 Task: Add Beyond Meat Beyond Burger, Plant-Based Patties to the cart.
Action: Mouse moved to (21, 63)
Screenshot: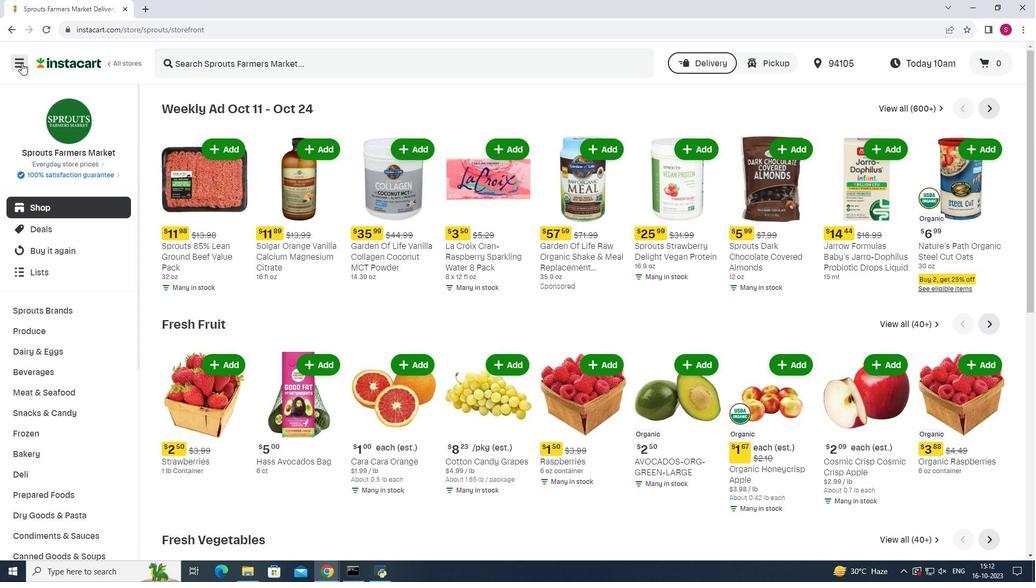 
Action: Mouse pressed left at (21, 63)
Screenshot: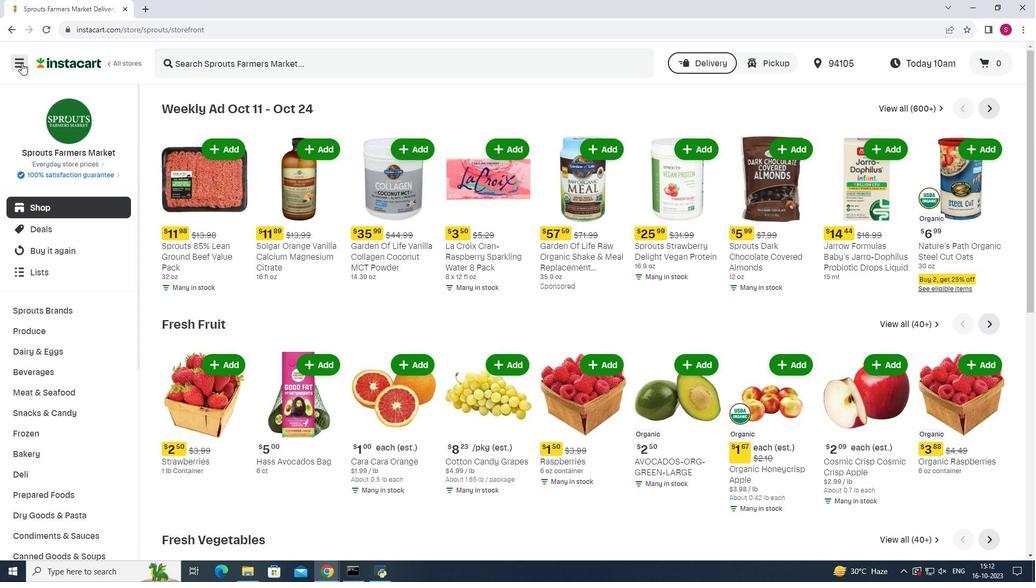 
Action: Mouse moved to (70, 283)
Screenshot: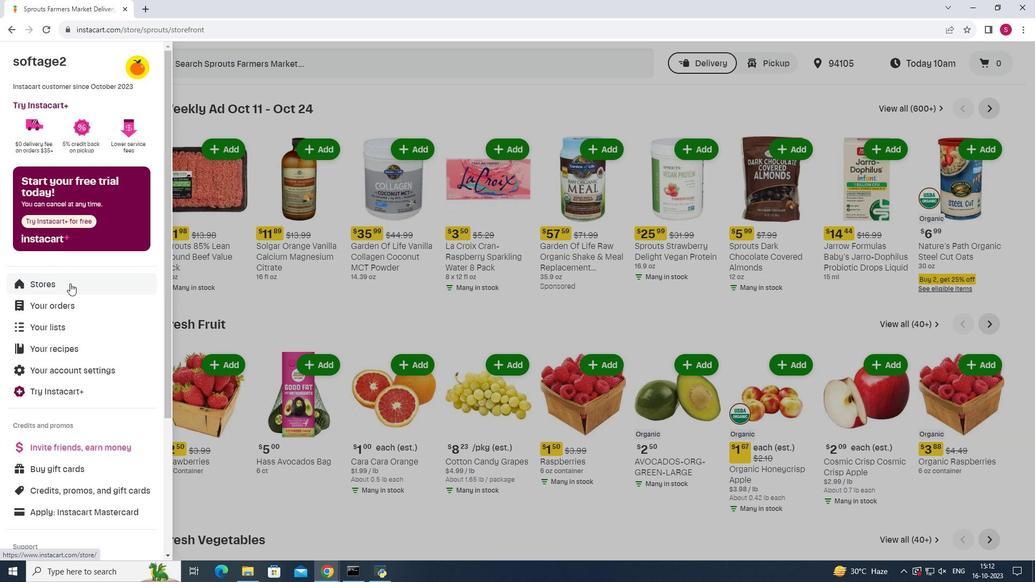 
Action: Mouse pressed left at (70, 283)
Screenshot: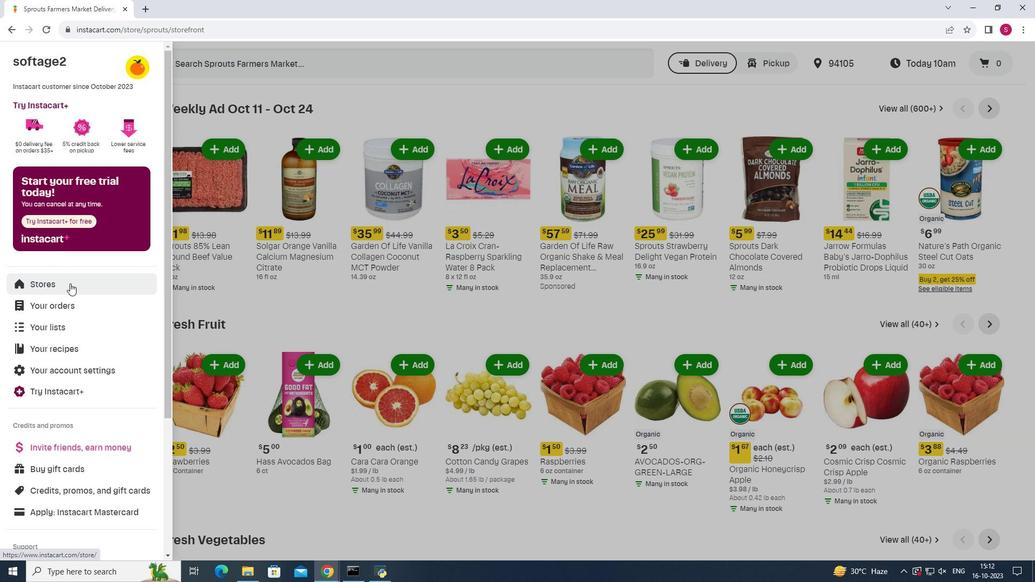 
Action: Mouse moved to (245, 96)
Screenshot: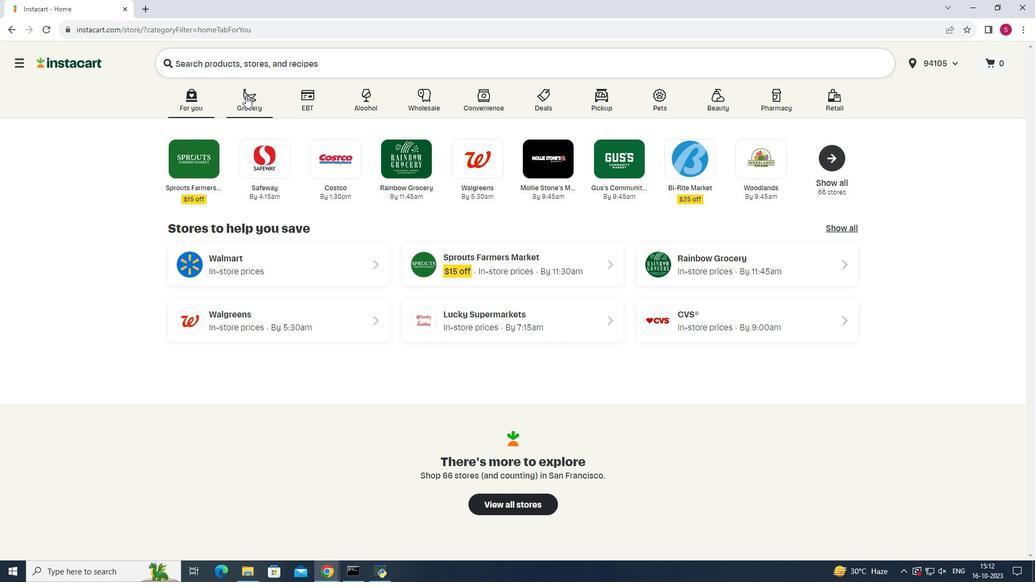 
Action: Mouse pressed left at (245, 96)
Screenshot: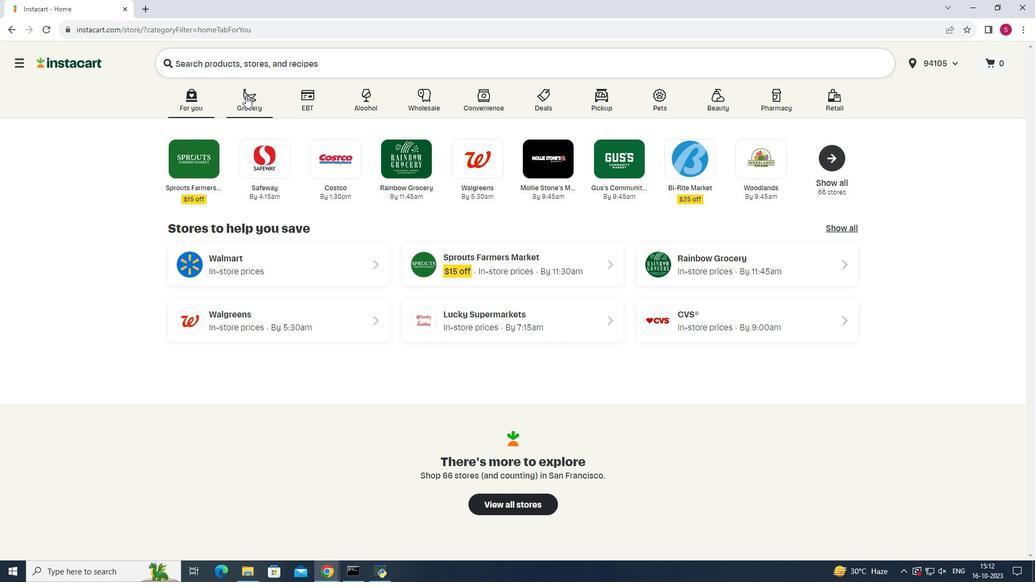 
Action: Mouse moved to (696, 156)
Screenshot: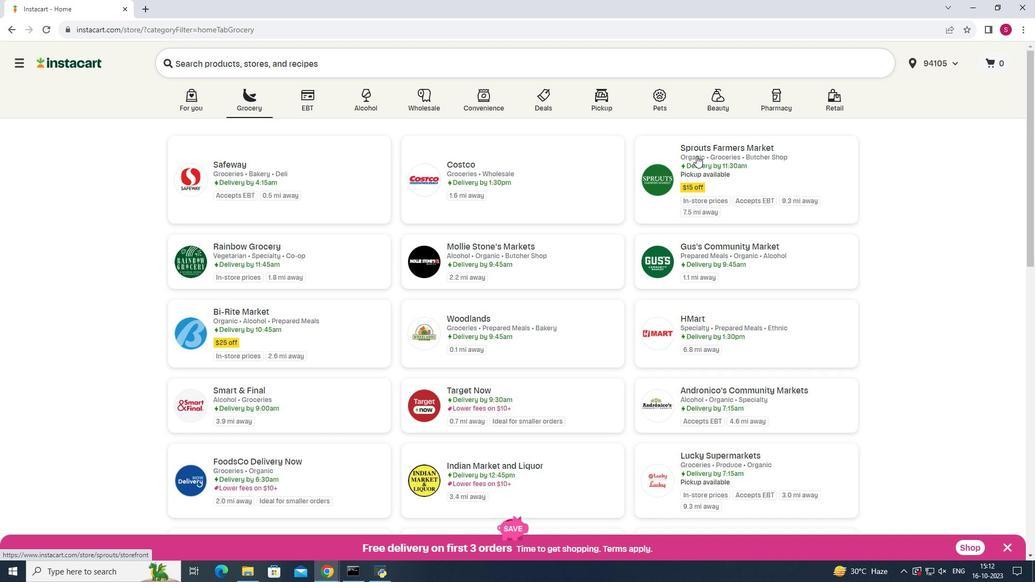 
Action: Mouse pressed left at (696, 156)
Screenshot: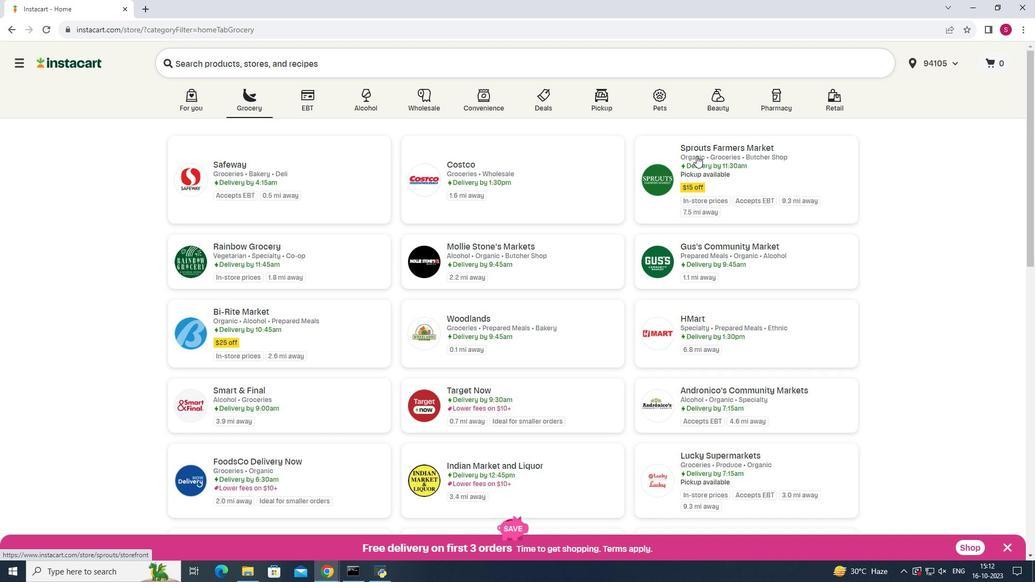 
Action: Mouse moved to (68, 393)
Screenshot: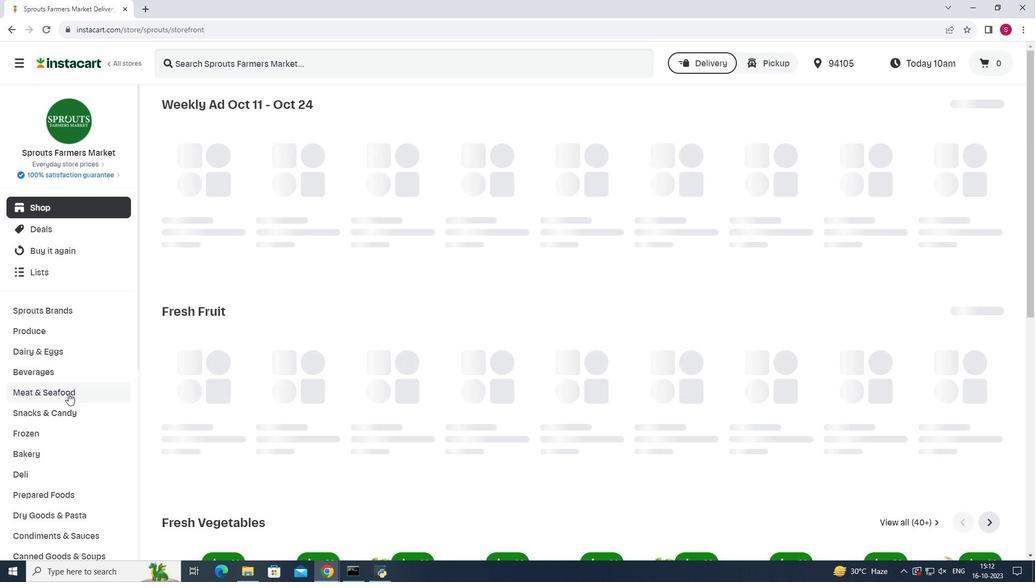 
Action: Mouse pressed left at (68, 393)
Screenshot: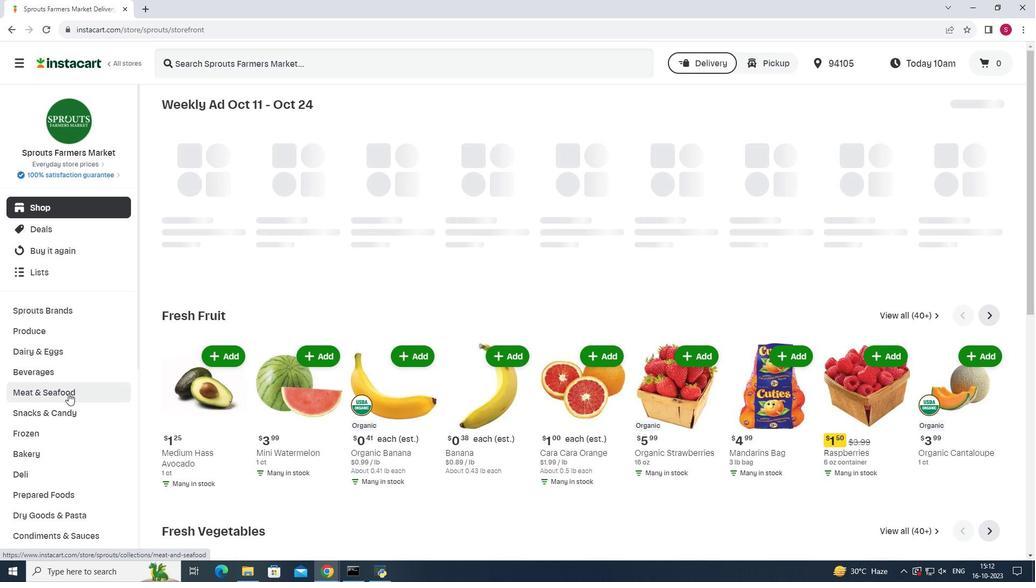 
Action: Mouse moved to (801, 131)
Screenshot: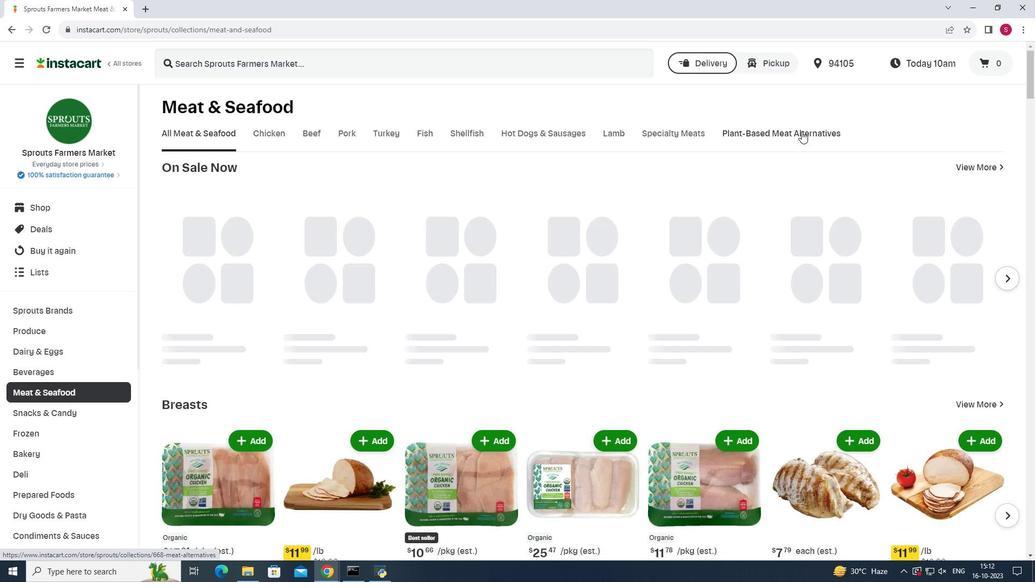 
Action: Mouse pressed left at (801, 131)
Screenshot: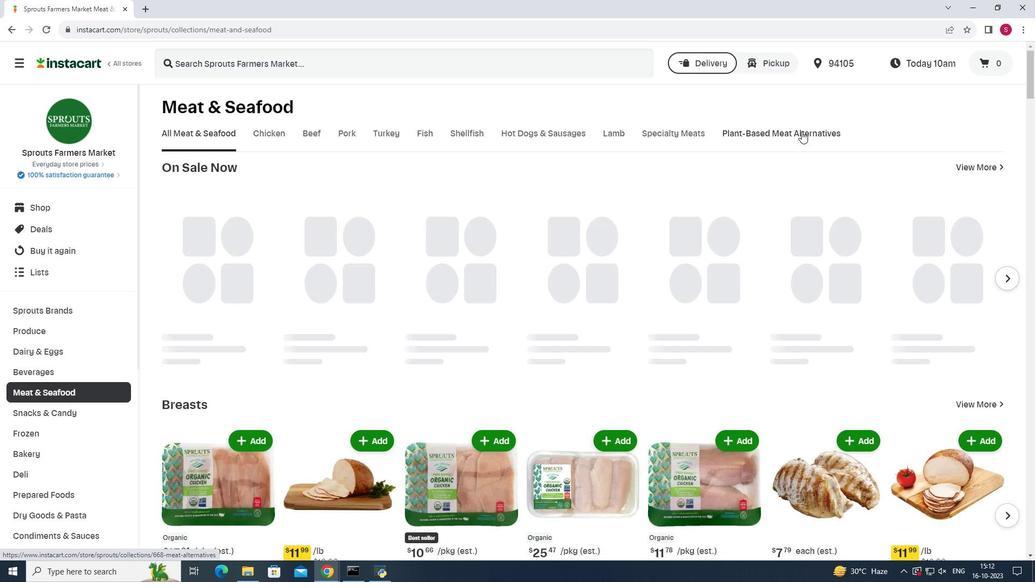 
Action: Mouse moved to (546, 176)
Screenshot: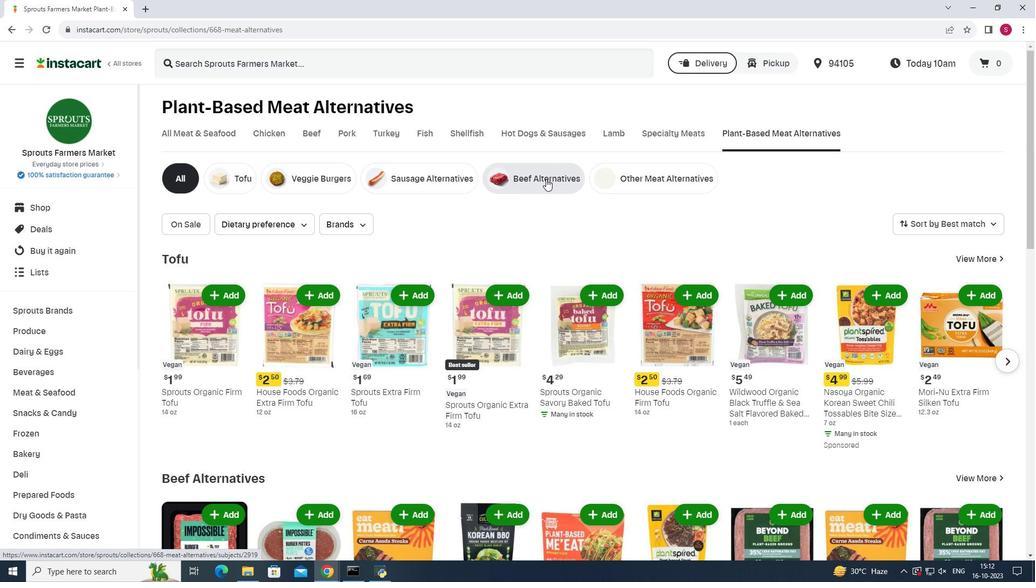 
Action: Mouse pressed left at (546, 176)
Screenshot: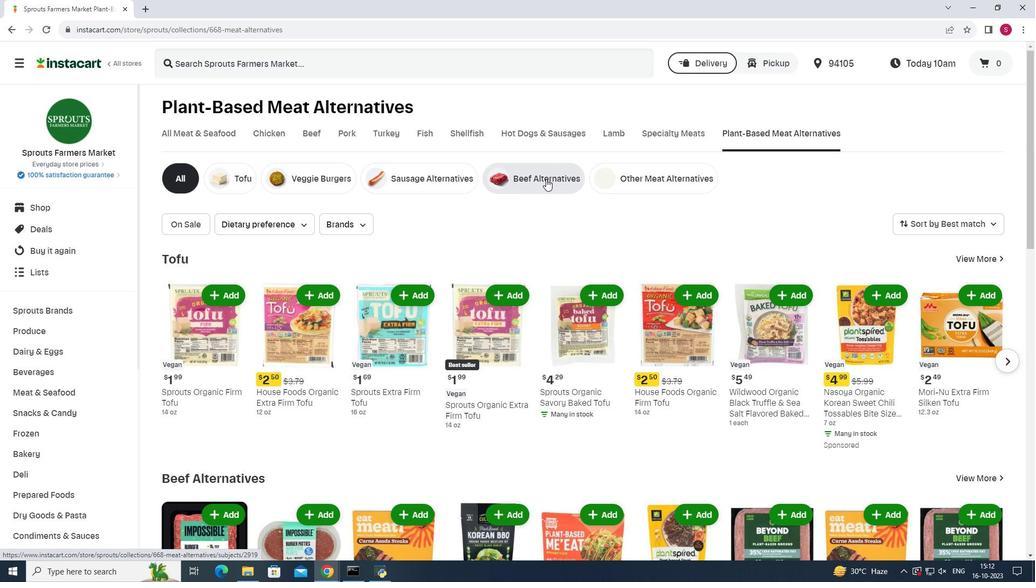 
Action: Mouse moved to (546, 180)
Screenshot: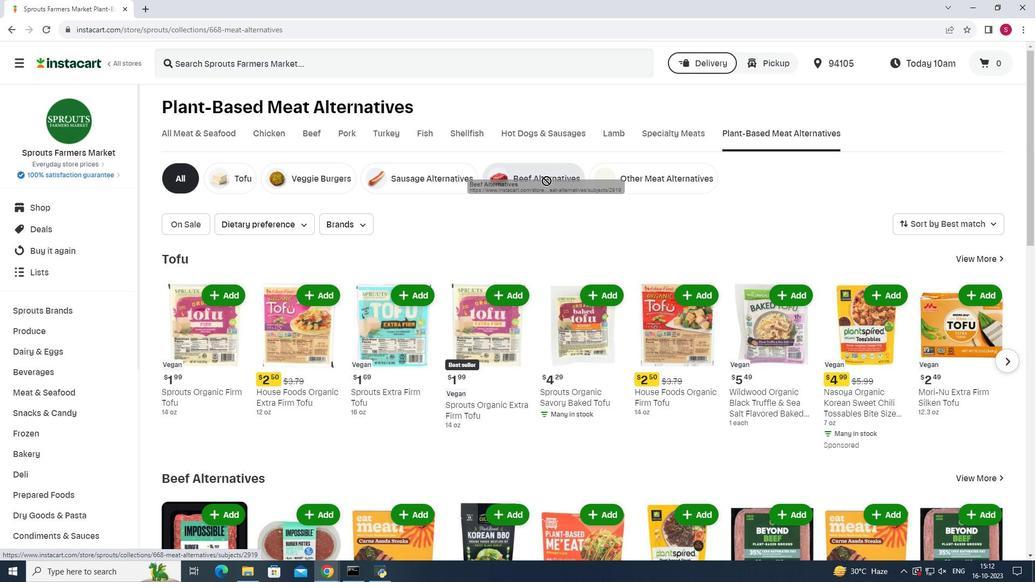 
Action: Mouse pressed left at (546, 180)
Screenshot: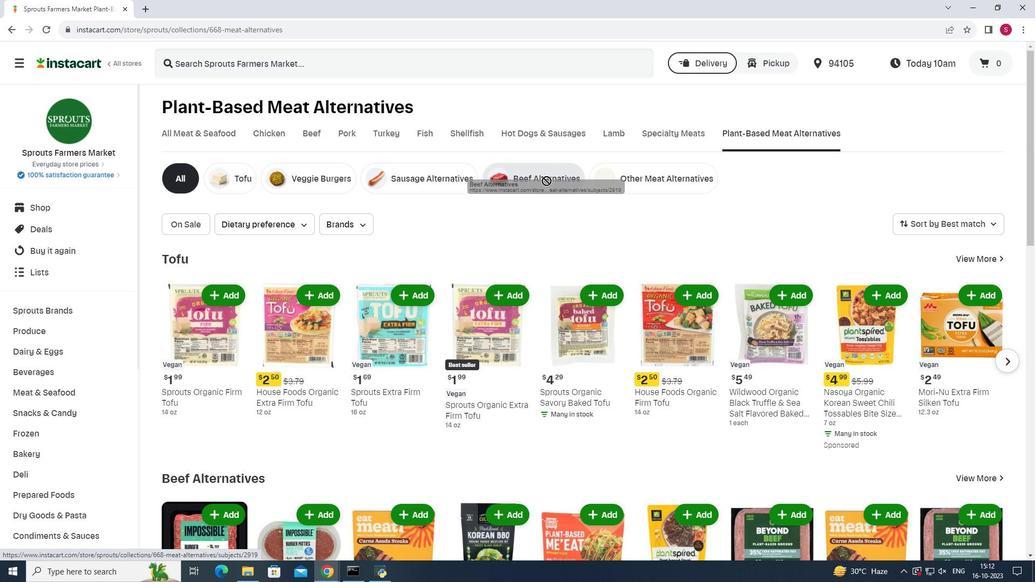 
Action: Mouse moved to (529, 179)
Screenshot: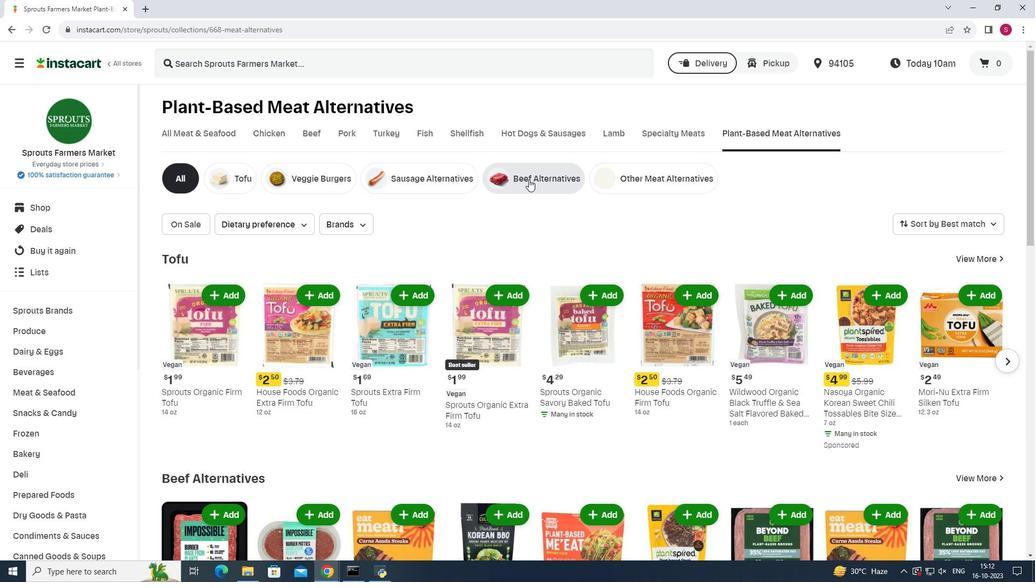 
Action: Mouse pressed left at (529, 179)
Screenshot: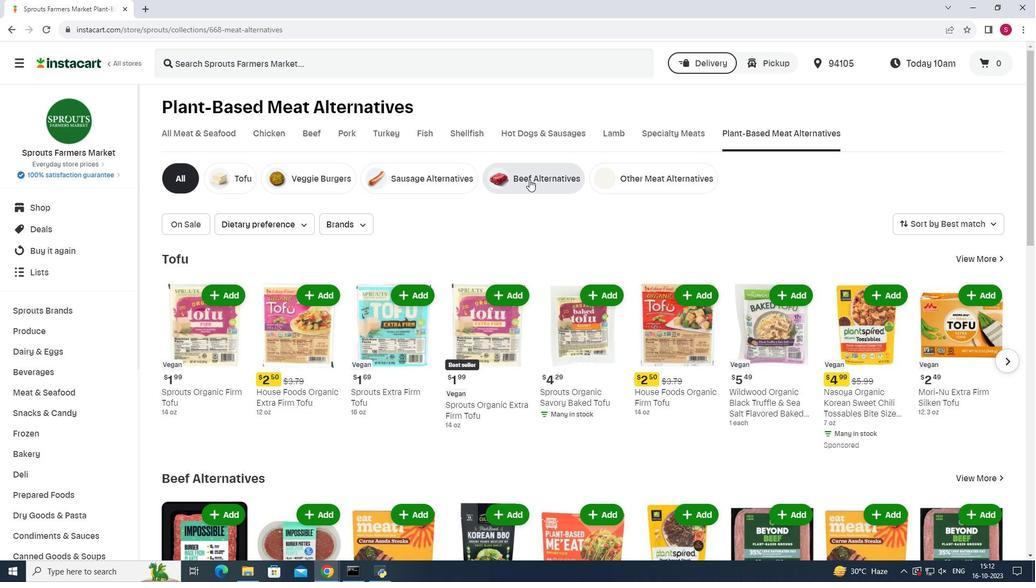 
Action: Mouse moved to (372, 62)
Screenshot: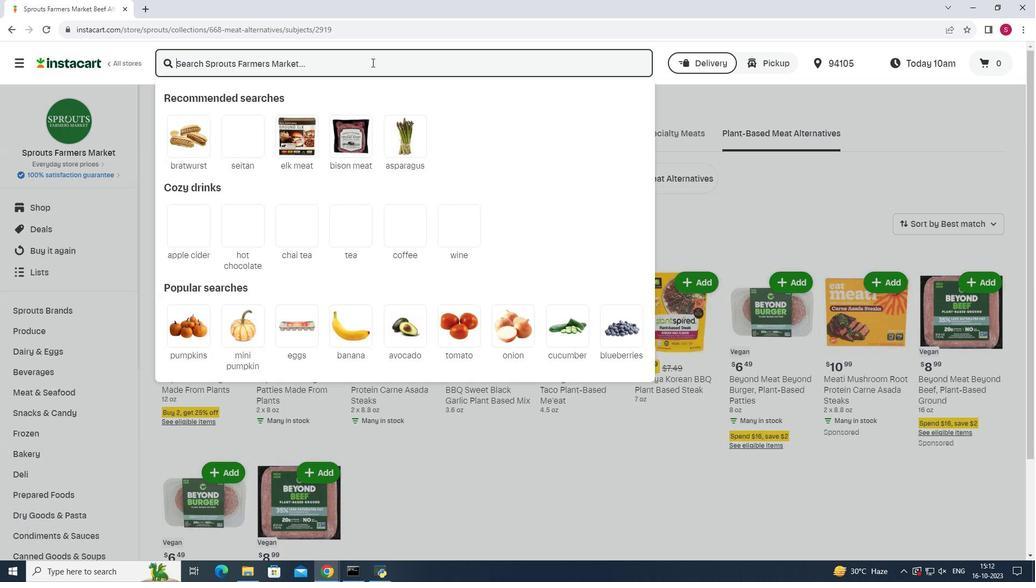 
Action: Mouse pressed left at (372, 62)
Screenshot: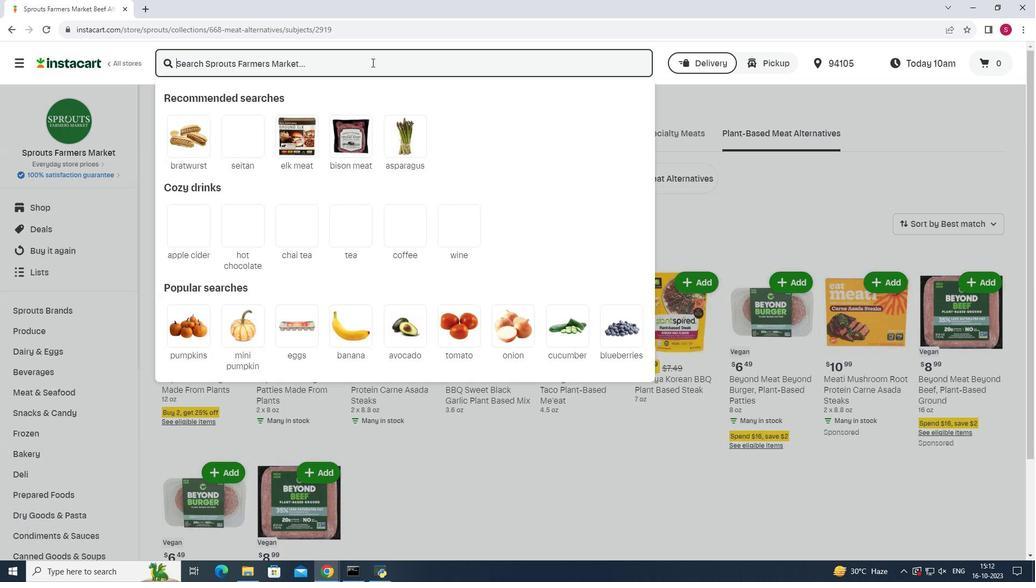
Action: Mouse moved to (372, 62)
Screenshot: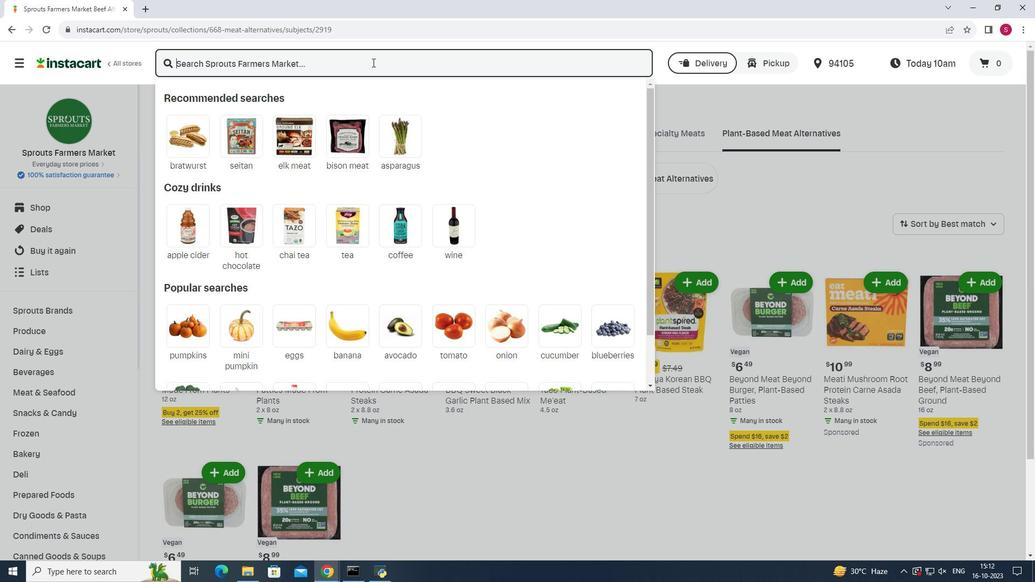 
Action: Key pressed <Key.shift><Key.shift><Key.shift><Key.shift><Key.shift><Key.shift><Key.shift><Key.shift><Key.shift><Key.shift><Key.shift>Beyond<Key.space><Key.shift>Meat<Key.space><Key.shift><Key.shift>Beyond<Key.space><Key.shift>Burger,<Key.space><Key.shift>Plant-<Key.shift>Based<Key.space><Key.shift>Patties<Key.enter>
Screenshot: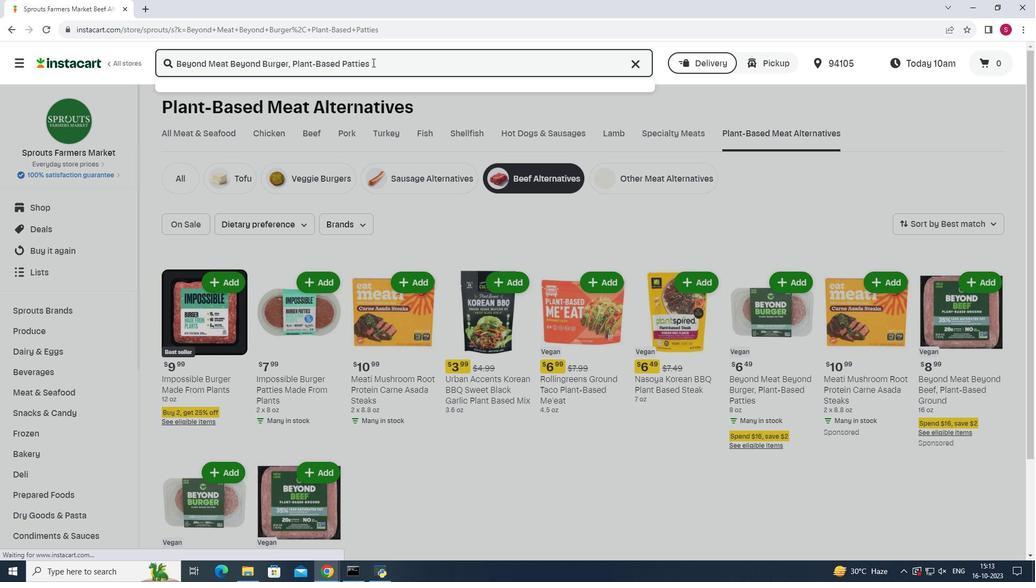 
Action: Mouse moved to (283, 183)
Screenshot: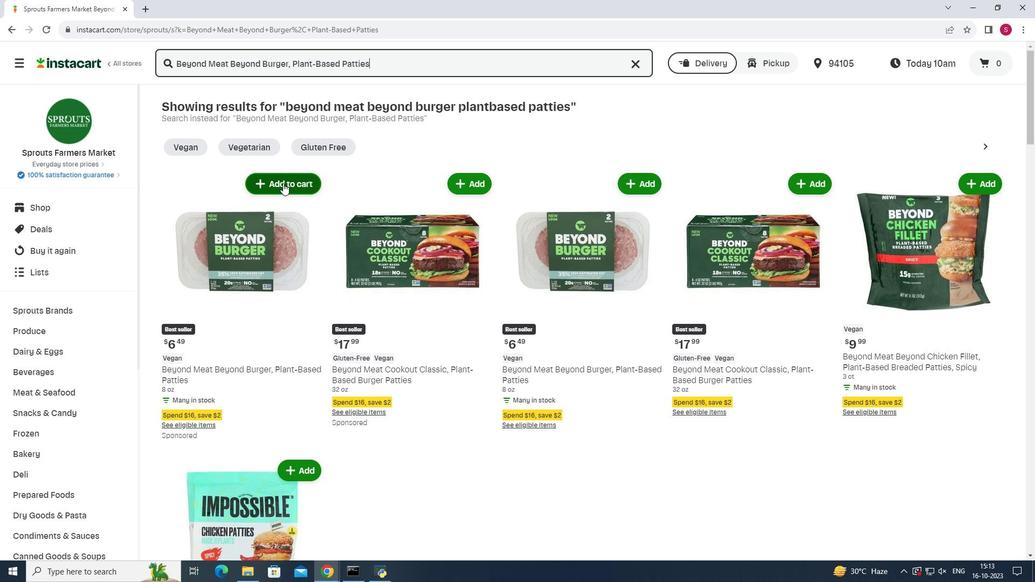 
Action: Mouse pressed left at (283, 183)
Screenshot: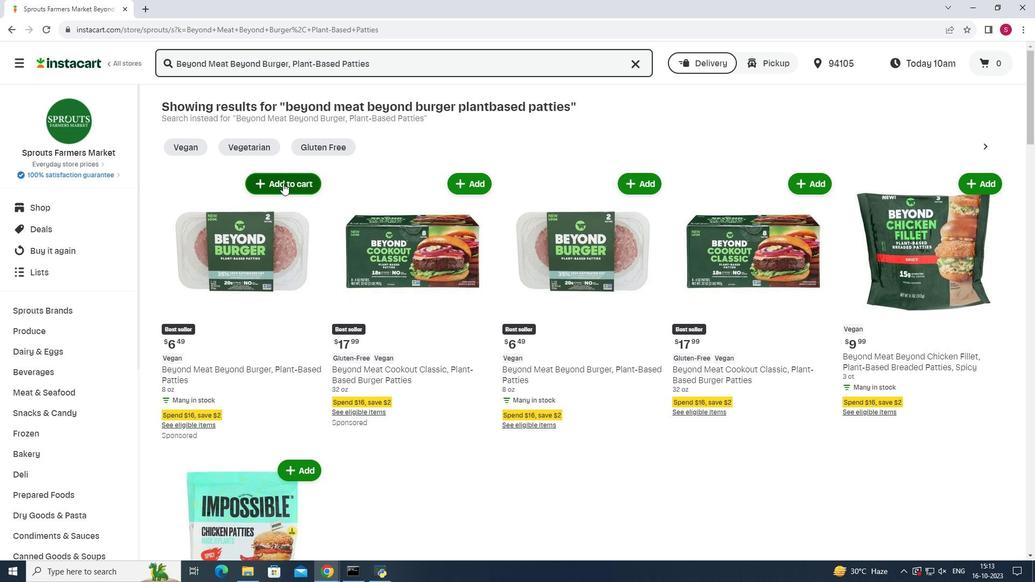 
Action: Mouse pressed left at (283, 183)
Screenshot: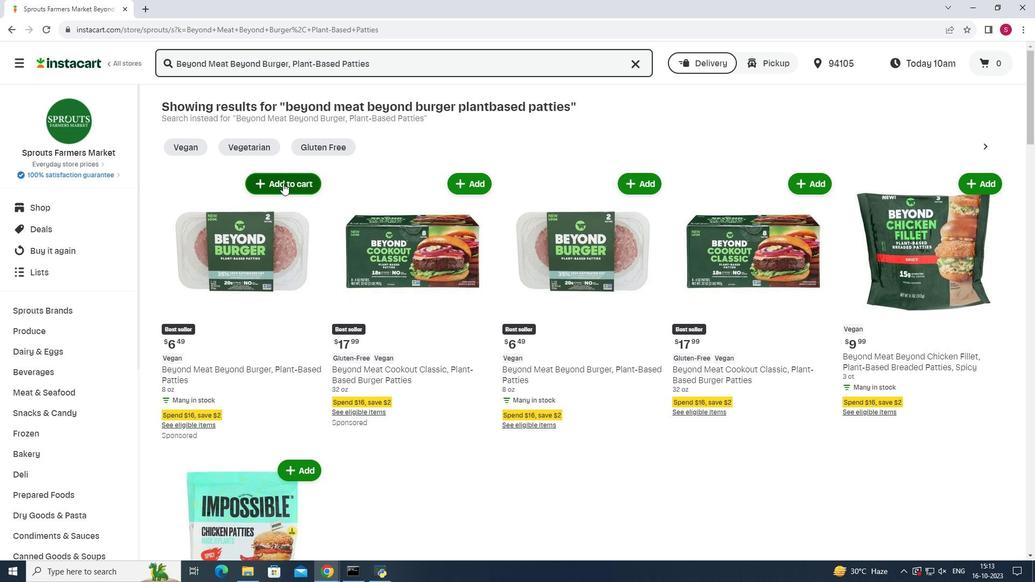 
Action: Mouse moved to (483, 182)
Screenshot: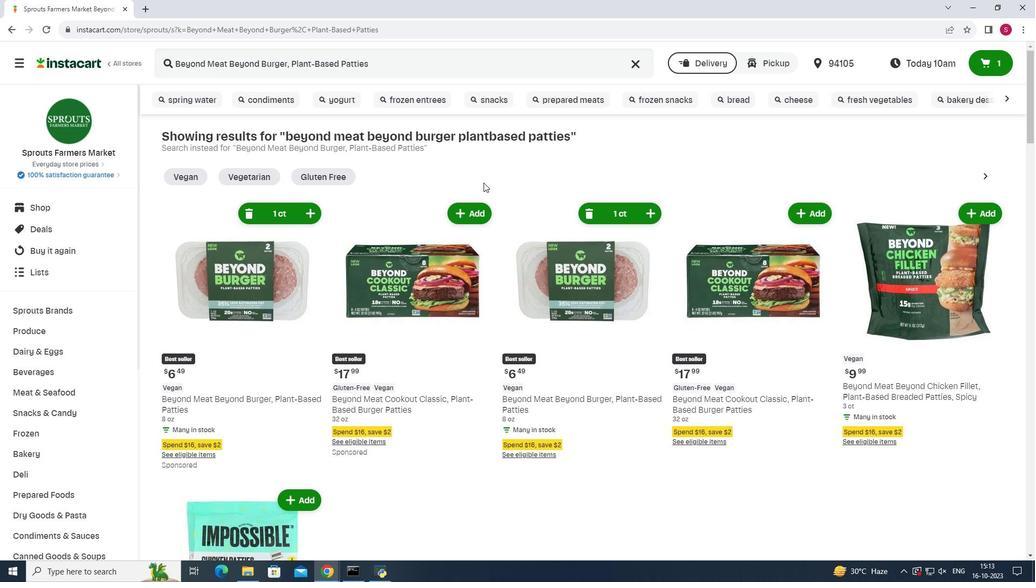 
